 Task: Add the task  Improve loading speed of the app to the section Code Crusaders in the project TrimLine and add a Due Date to the respective task as 2023/07/10.
Action: Mouse moved to (53, 312)
Screenshot: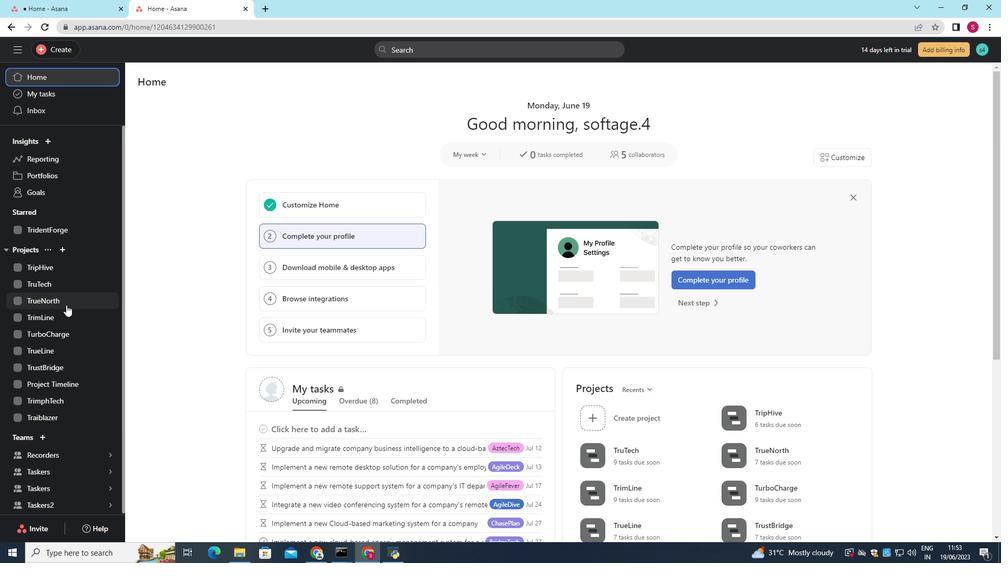 
Action: Mouse pressed left at (53, 312)
Screenshot: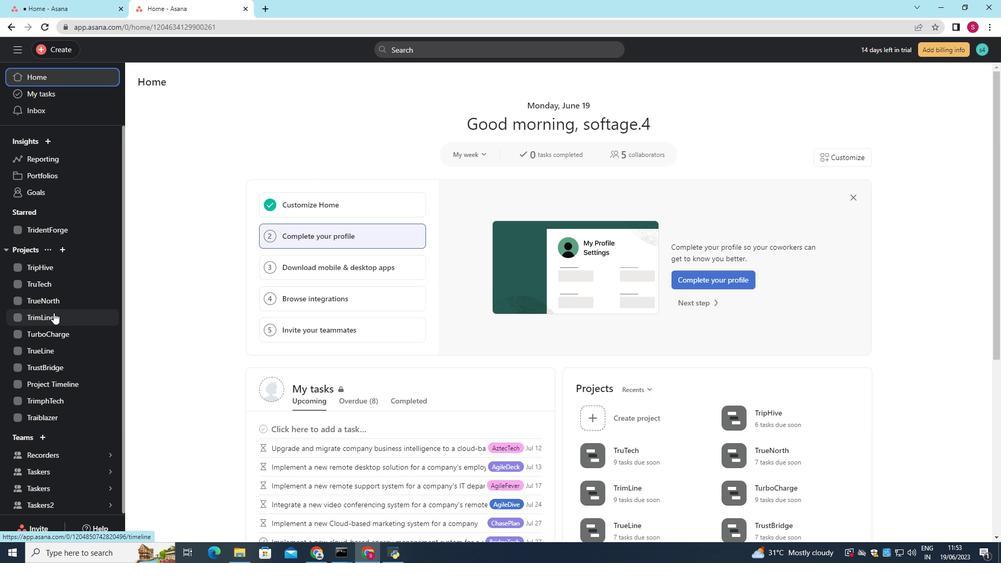 
Action: Mouse moved to (189, 104)
Screenshot: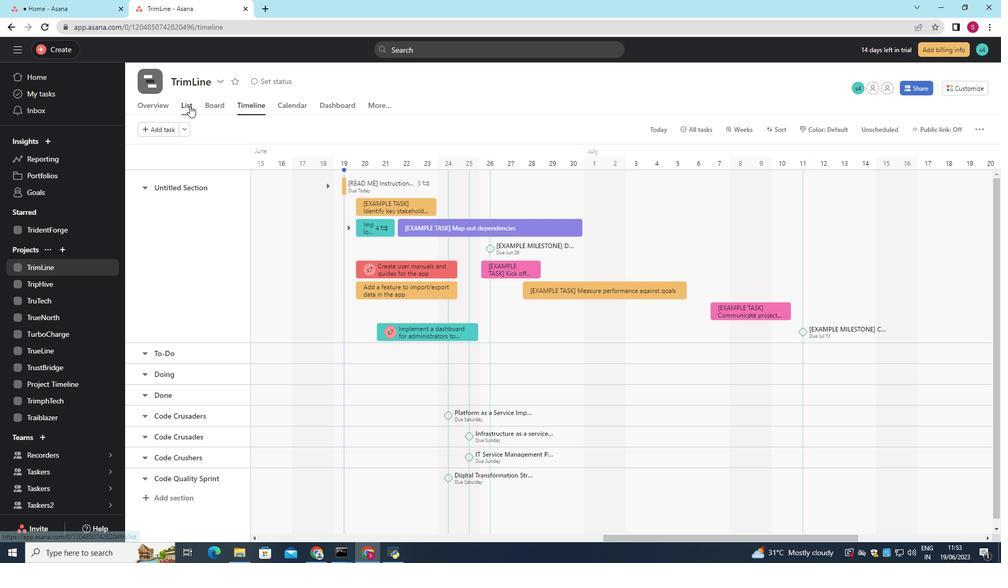
Action: Mouse pressed left at (189, 104)
Screenshot: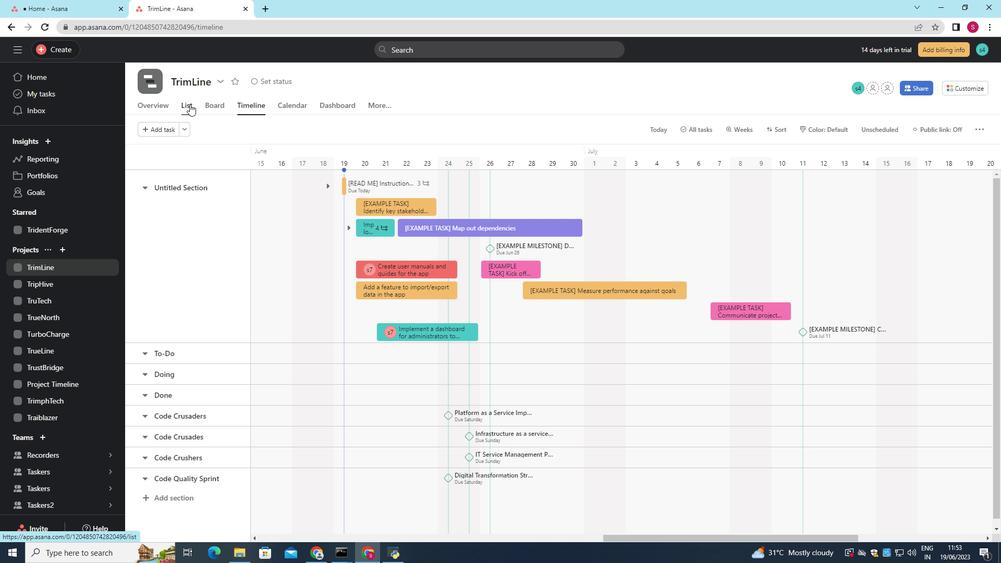 
Action: Mouse moved to (431, 257)
Screenshot: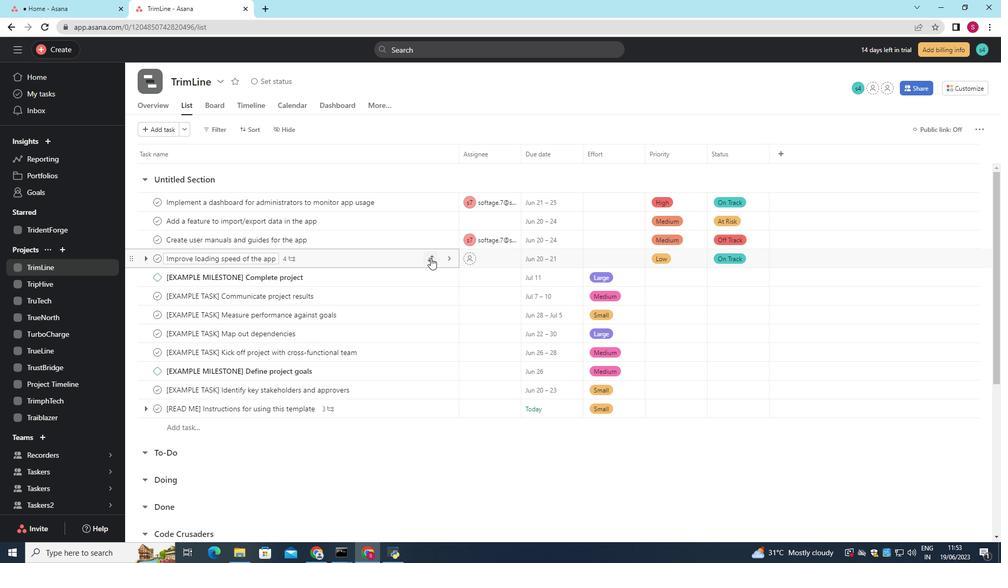 
Action: Mouse pressed left at (431, 257)
Screenshot: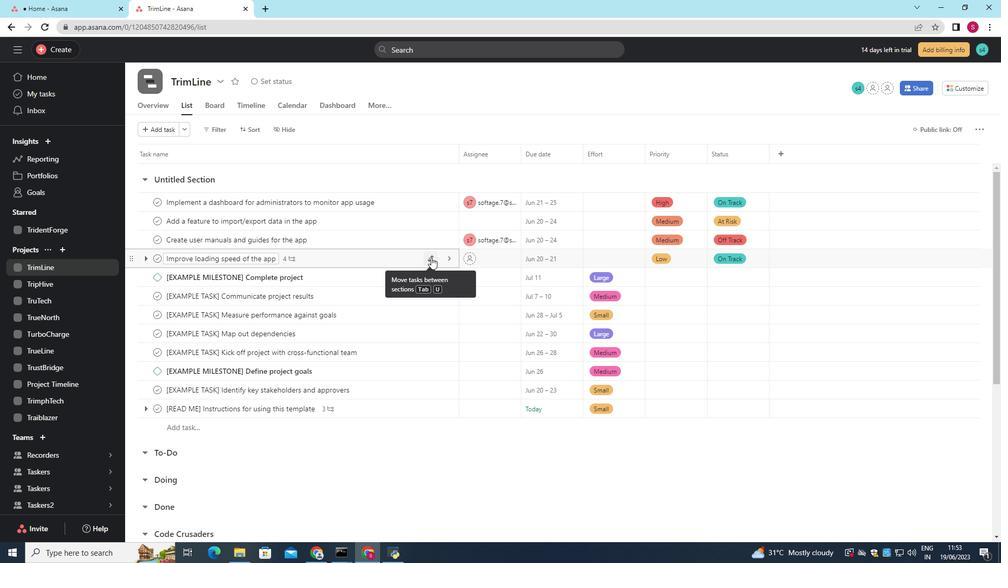 
Action: Mouse moved to (410, 371)
Screenshot: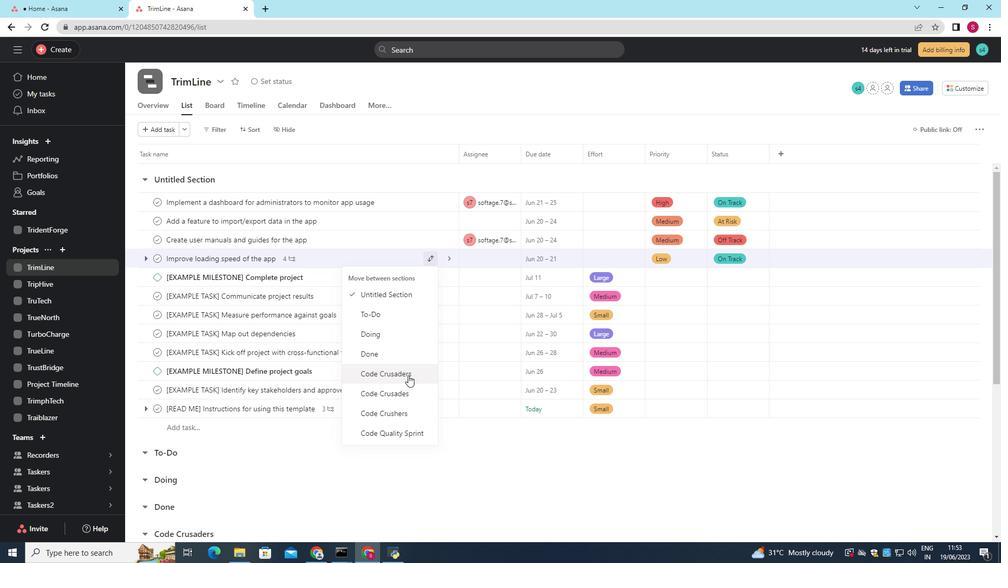 
Action: Mouse pressed left at (410, 371)
Screenshot: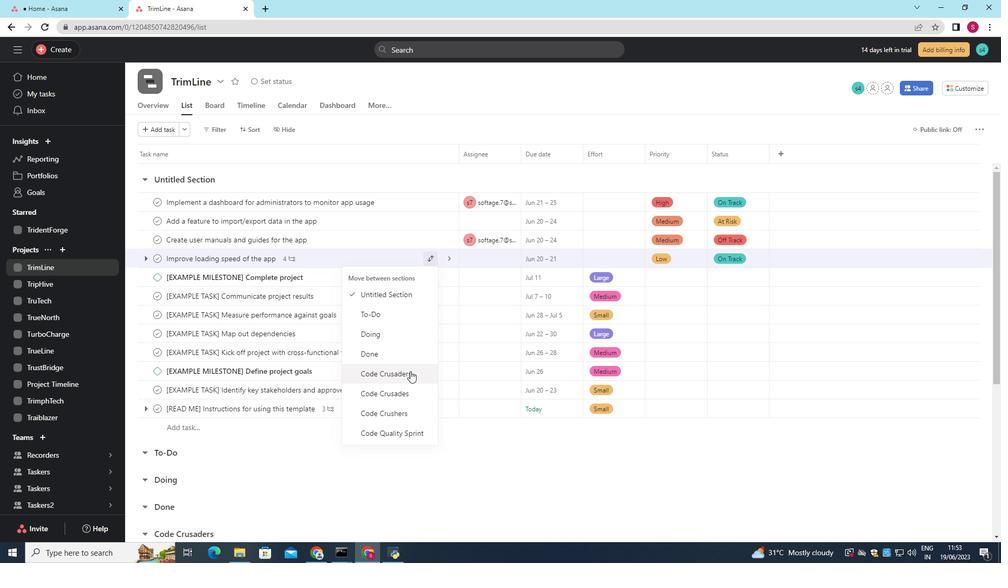 
Action: Mouse moved to (372, 378)
Screenshot: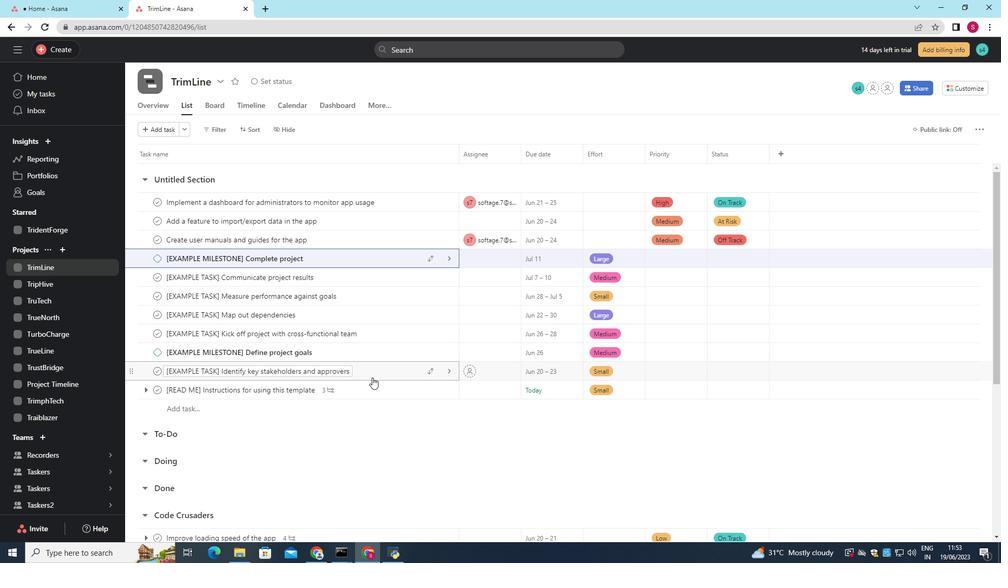 
Action: Mouse scrolled (372, 378) with delta (0, 0)
Screenshot: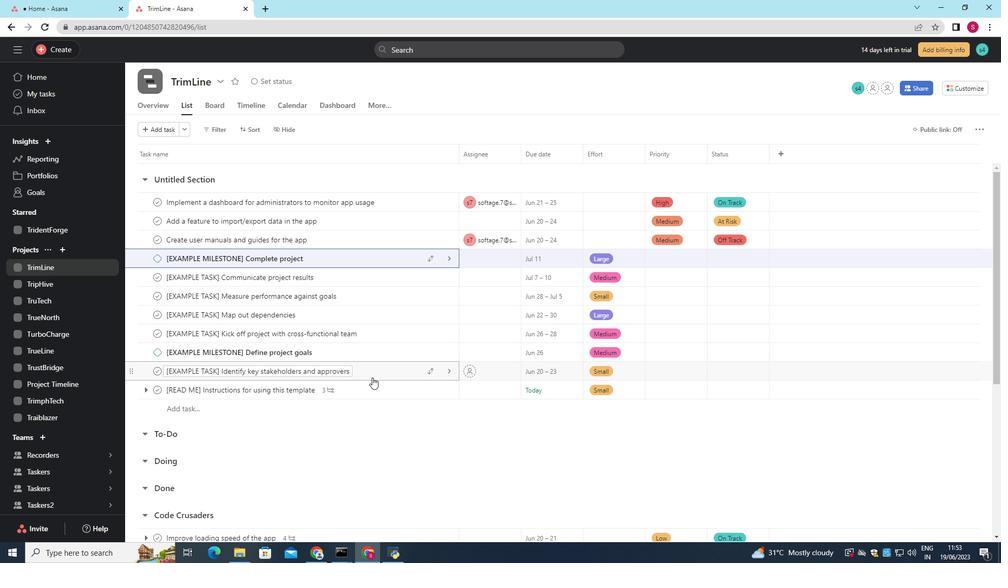 
Action: Mouse moved to (371, 378)
Screenshot: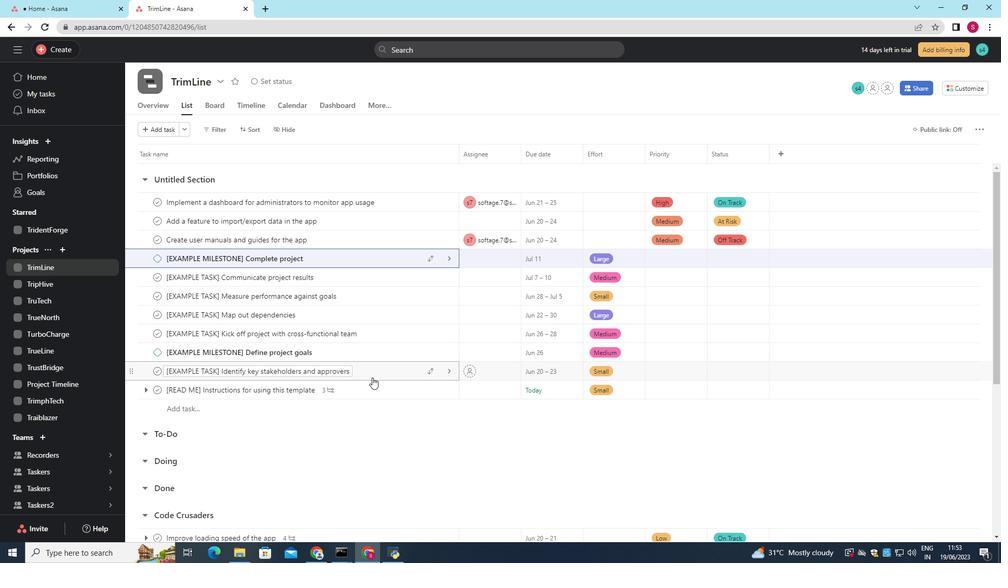 
Action: Mouse scrolled (371, 378) with delta (0, 0)
Screenshot: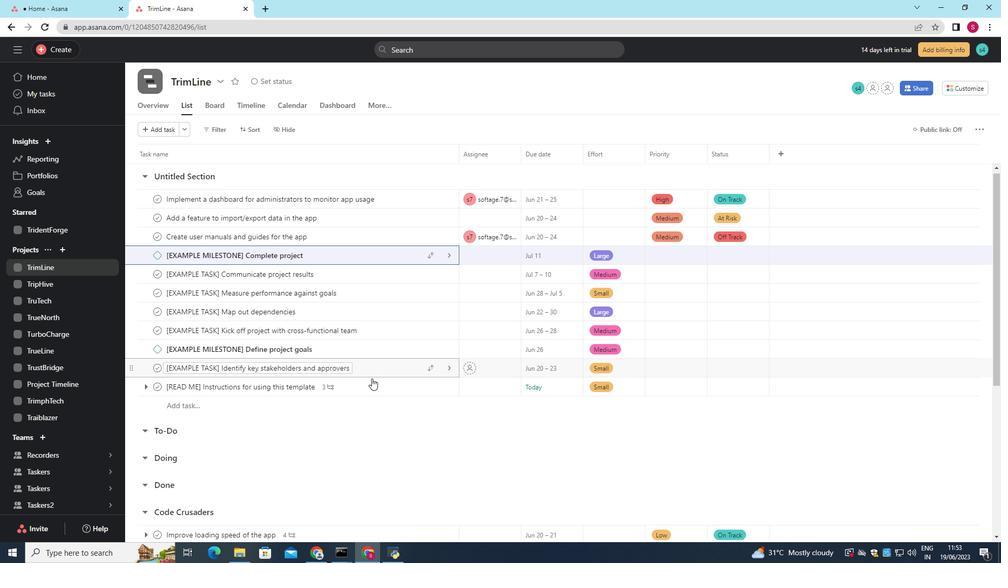 
Action: Mouse scrolled (371, 378) with delta (0, 0)
Screenshot: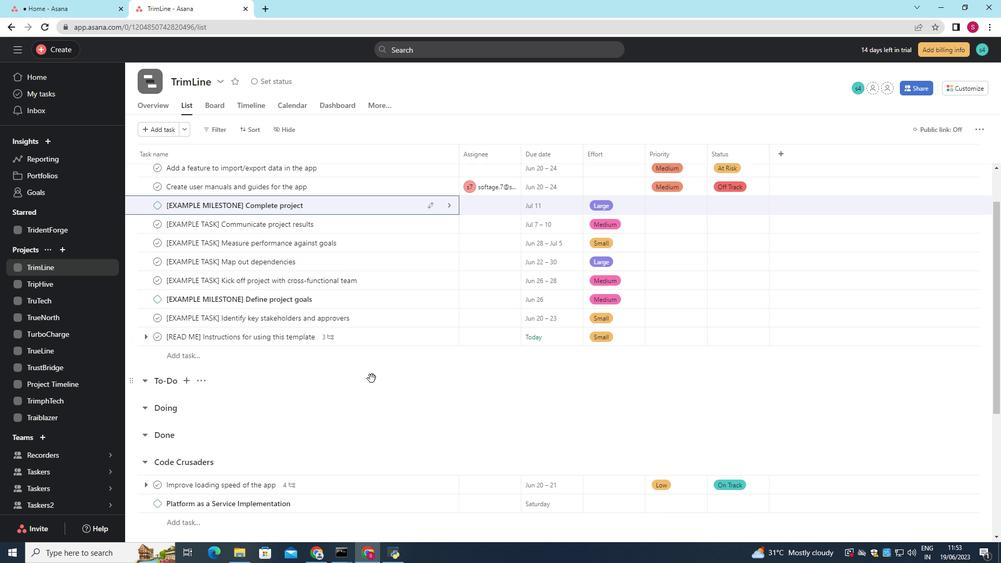
Action: Mouse moved to (549, 383)
Screenshot: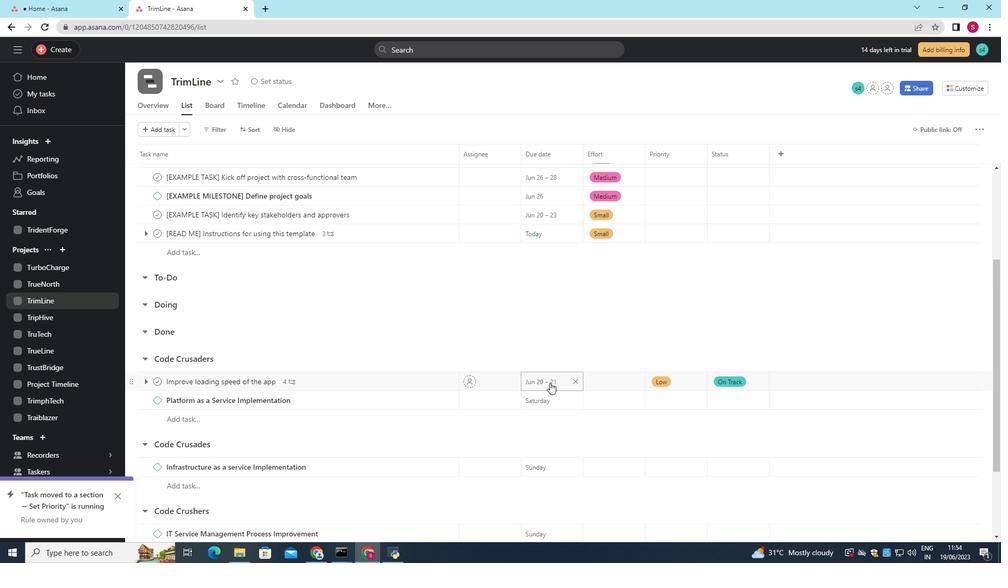 
Action: Mouse pressed left at (549, 383)
Screenshot: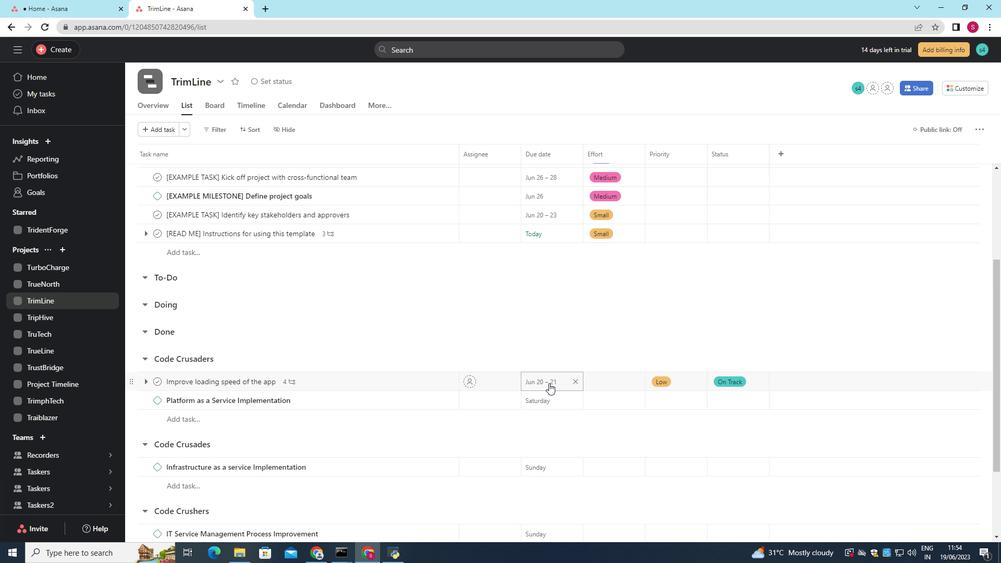 
Action: Mouse moved to (639, 190)
Screenshot: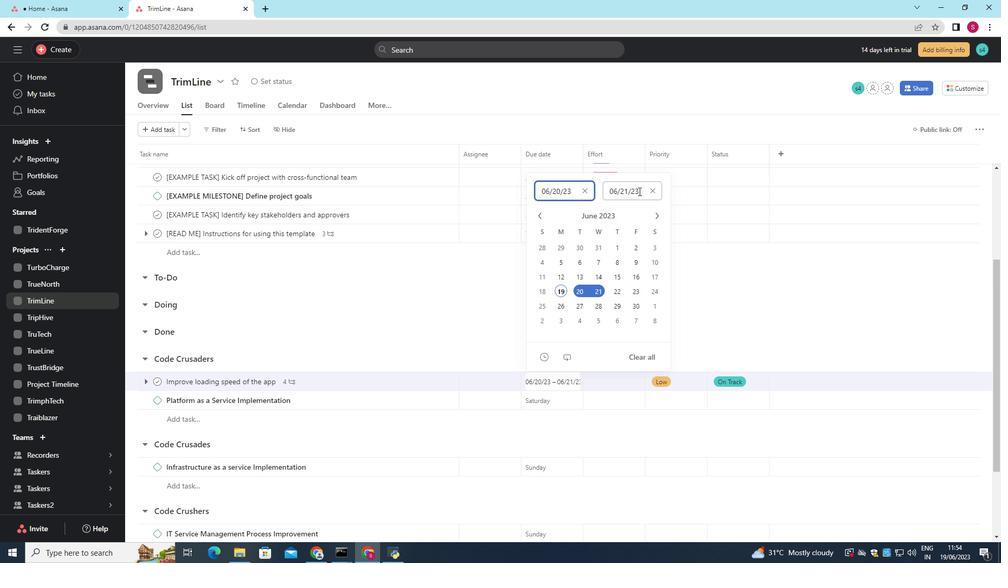 
Action: Mouse pressed left at (639, 190)
Screenshot: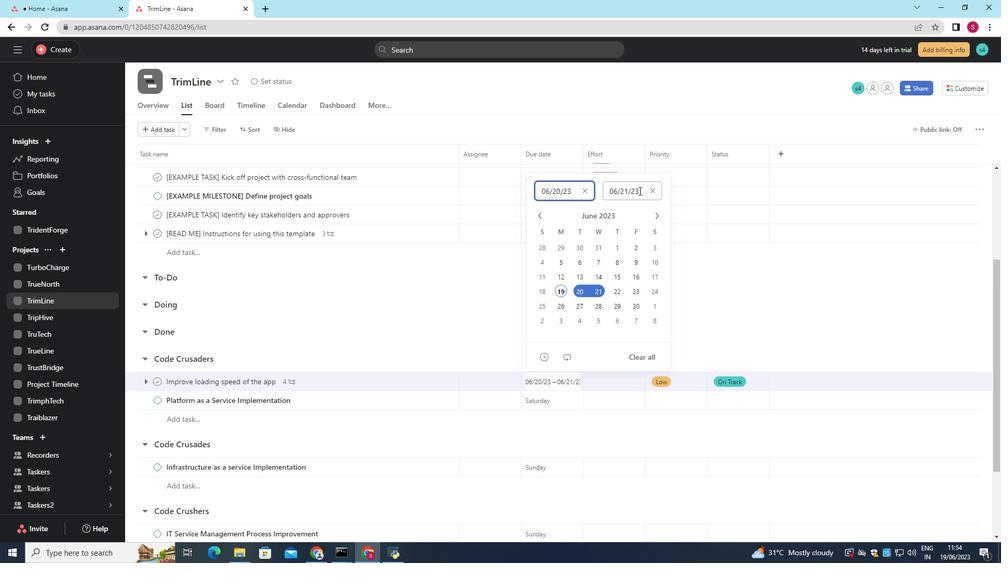 
Action: Mouse moved to (485, 294)
Screenshot: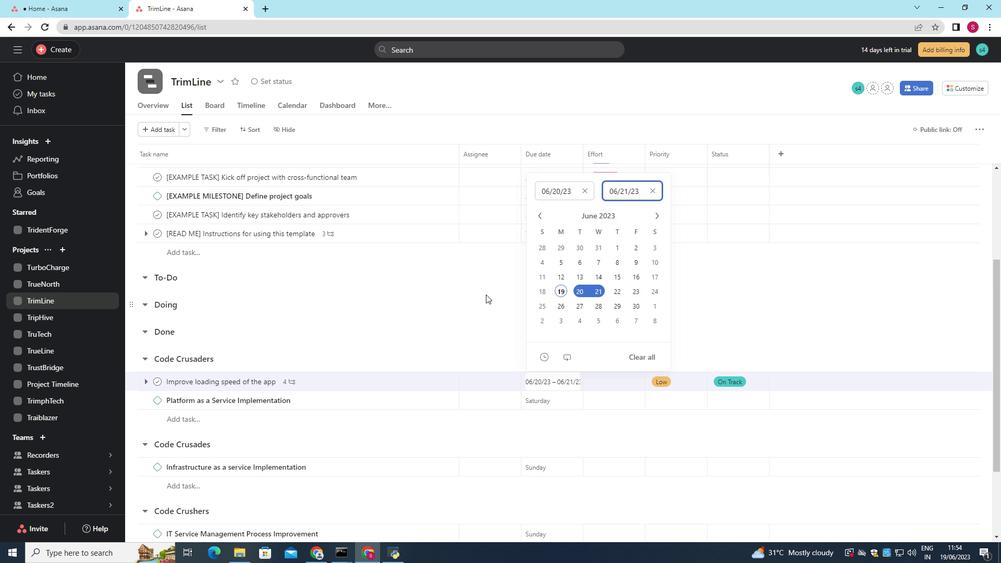
Action: Key pressed <Key.backspace>
Screenshot: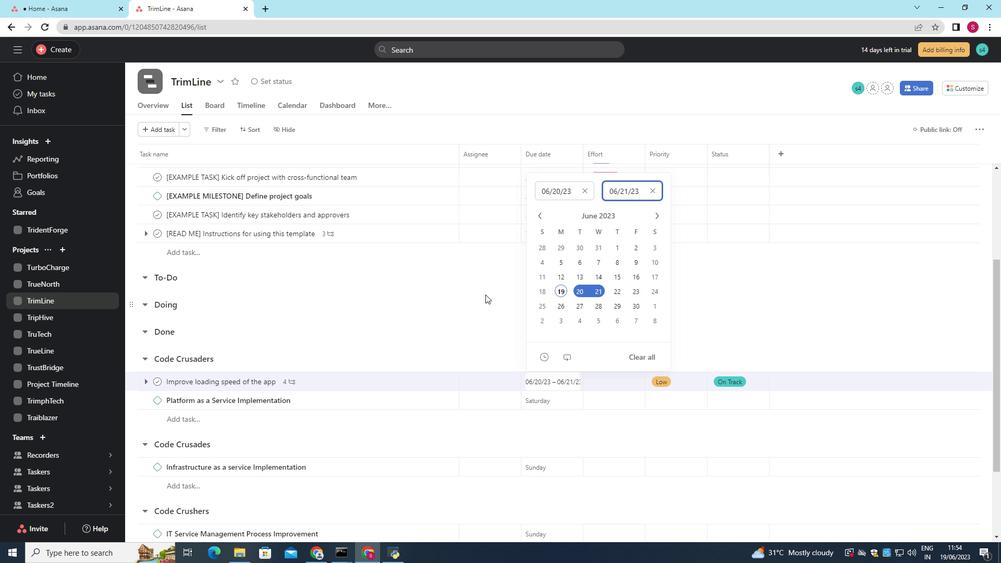 
Action: Mouse moved to (485, 294)
Screenshot: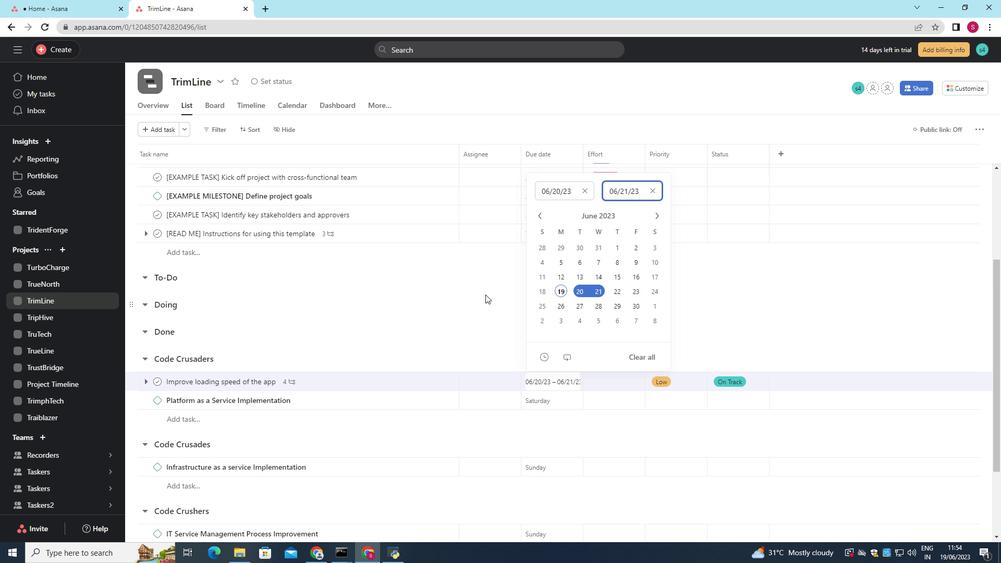 
Action: Key pressed <Key.backspace><Key.backspace><Key.backspace><Key.backspace><Key.backspace><Key.backspace><Key.backspace><Key.backspace><Key.backspace><Key.backspace><Key.backspace>2023/07/10
Screenshot: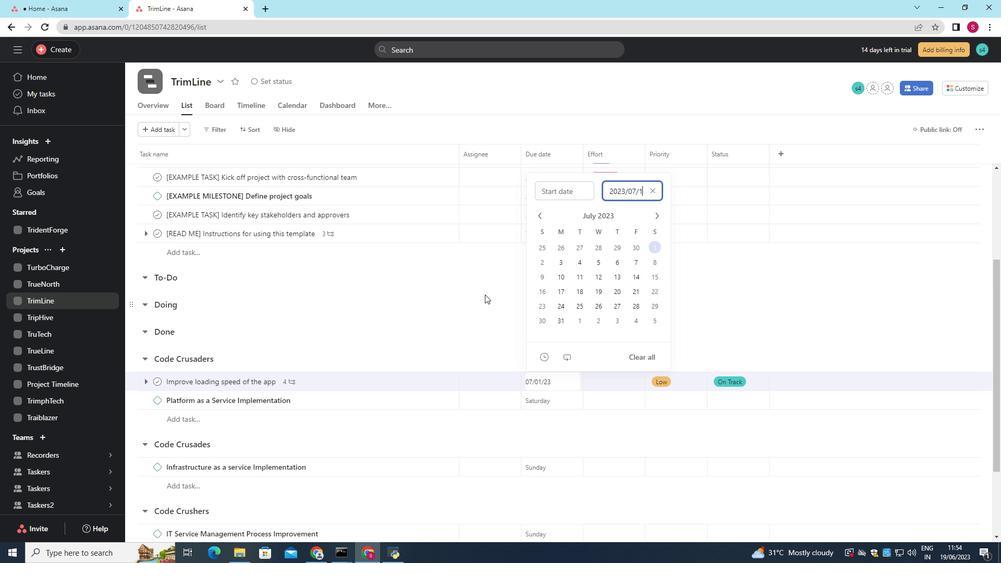 
Action: Mouse moved to (473, 303)
Screenshot: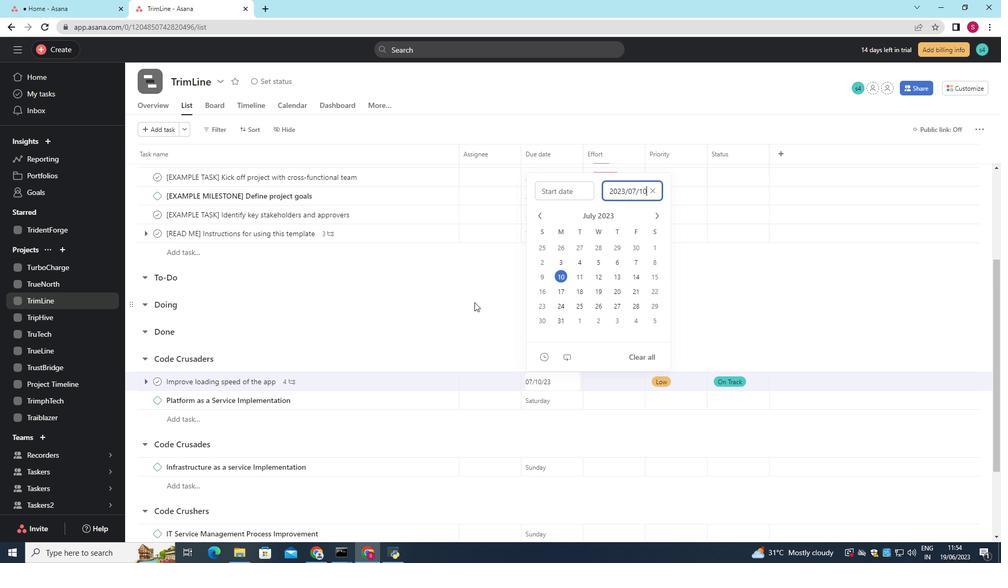 
Action: Key pressed <Key.enter>
Screenshot: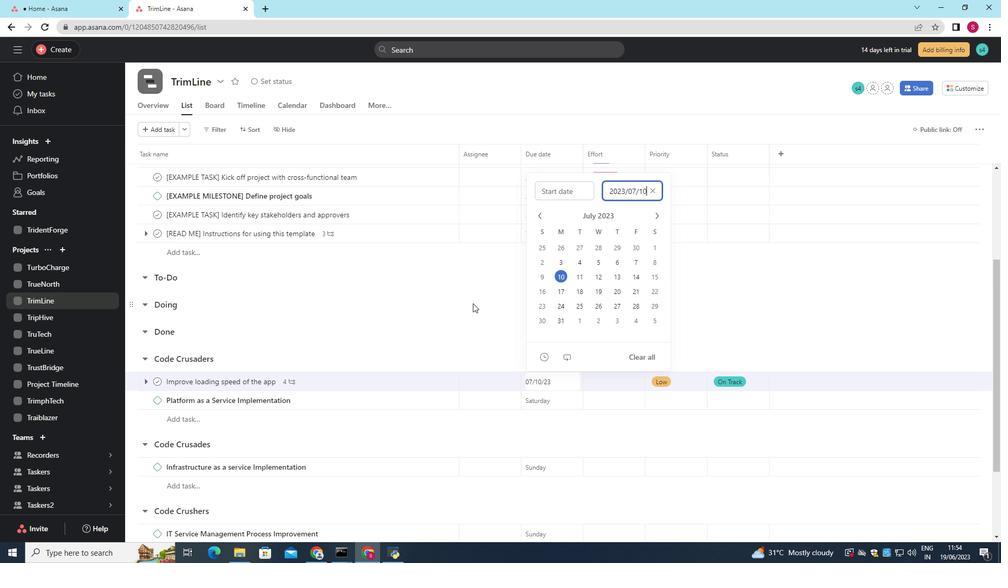 
Action: Mouse moved to (473, 304)
Screenshot: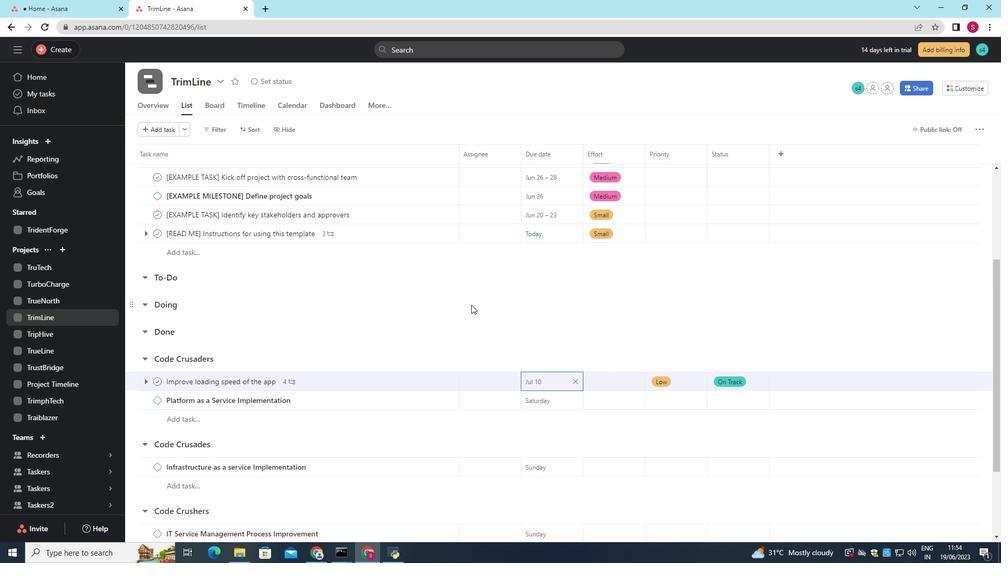 
